 Task: Look for products in the category "American" from Organic Valley only.
Action: Mouse moved to (791, 311)
Screenshot: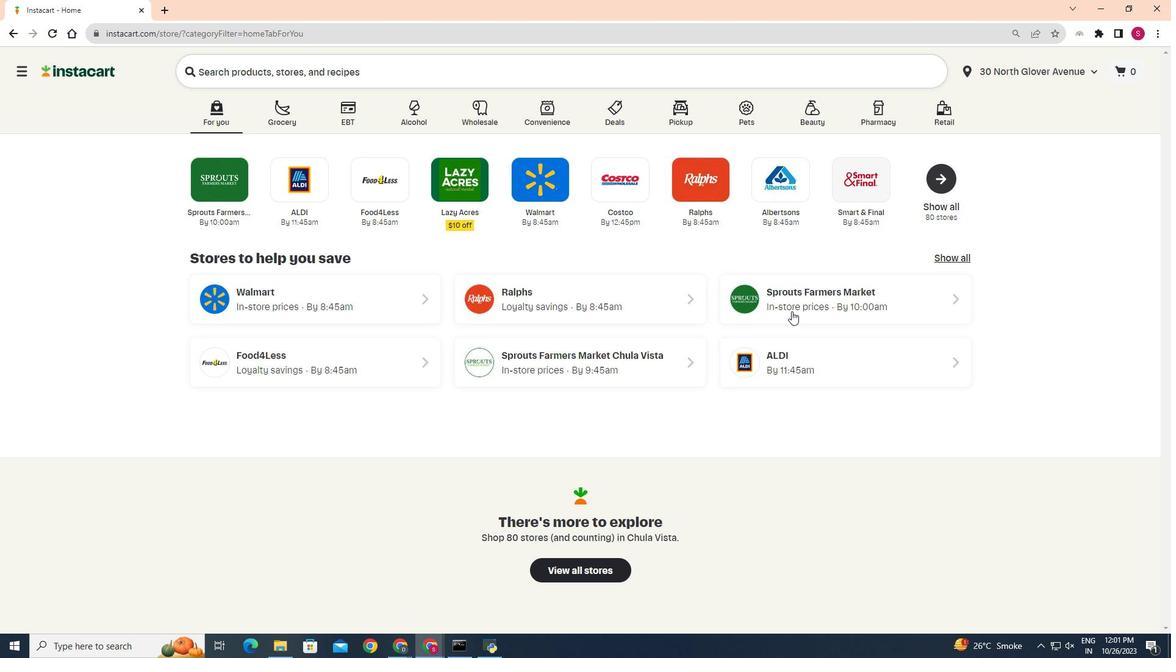 
Action: Mouse pressed left at (791, 311)
Screenshot: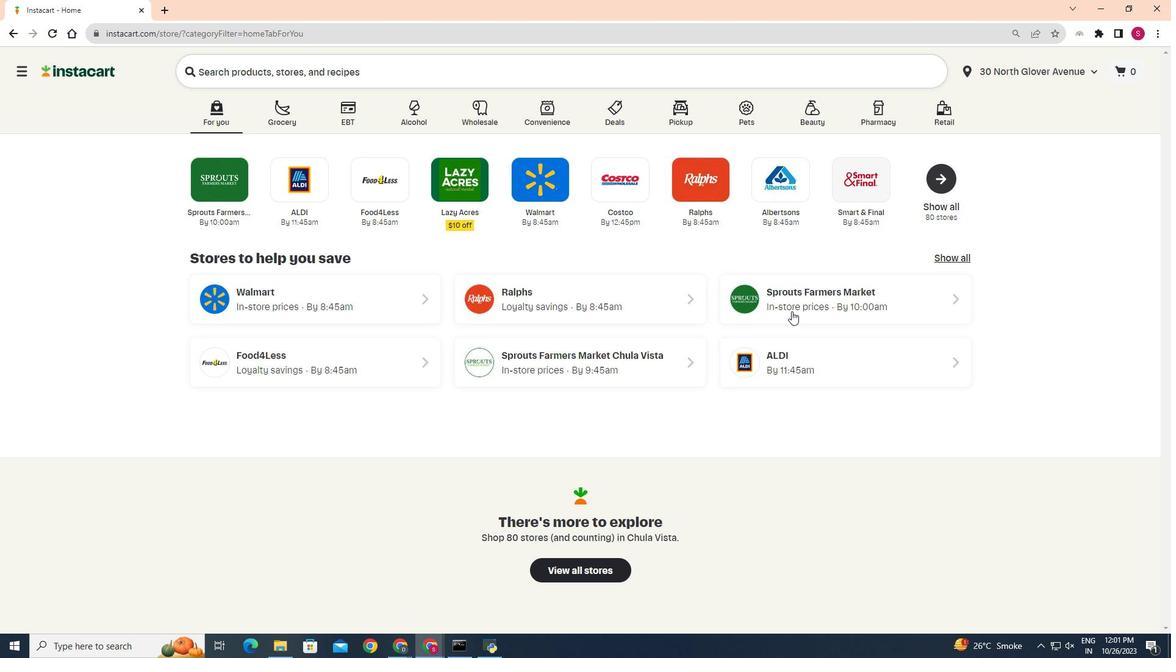 
Action: Mouse moved to (43, 512)
Screenshot: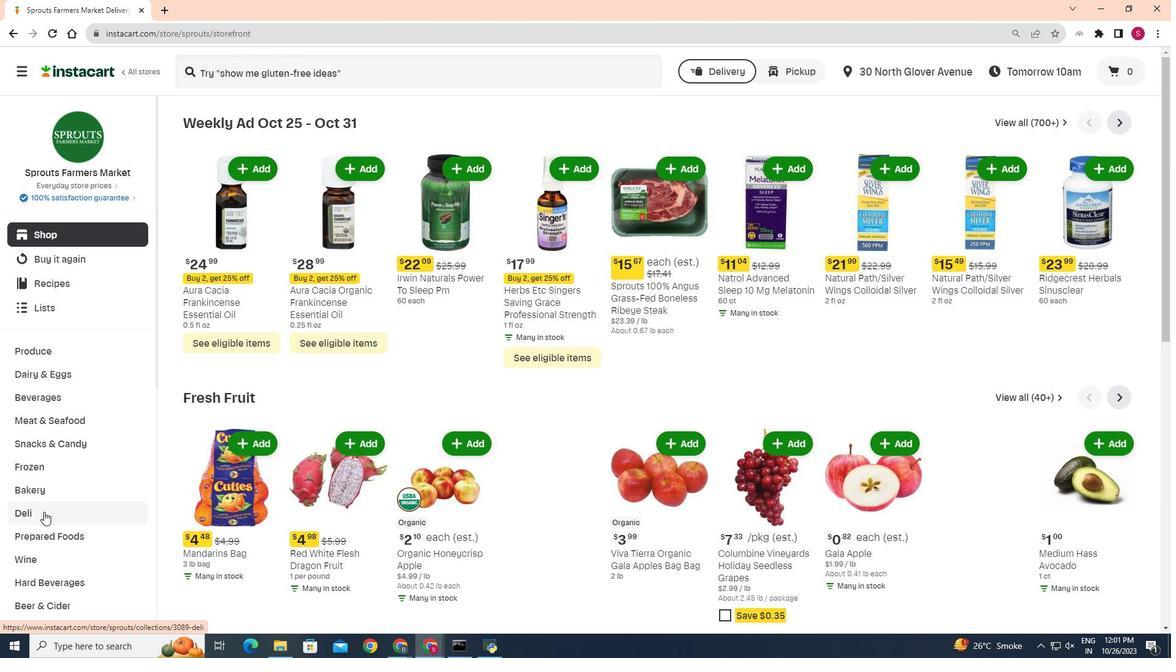 
Action: Mouse pressed left at (43, 512)
Screenshot: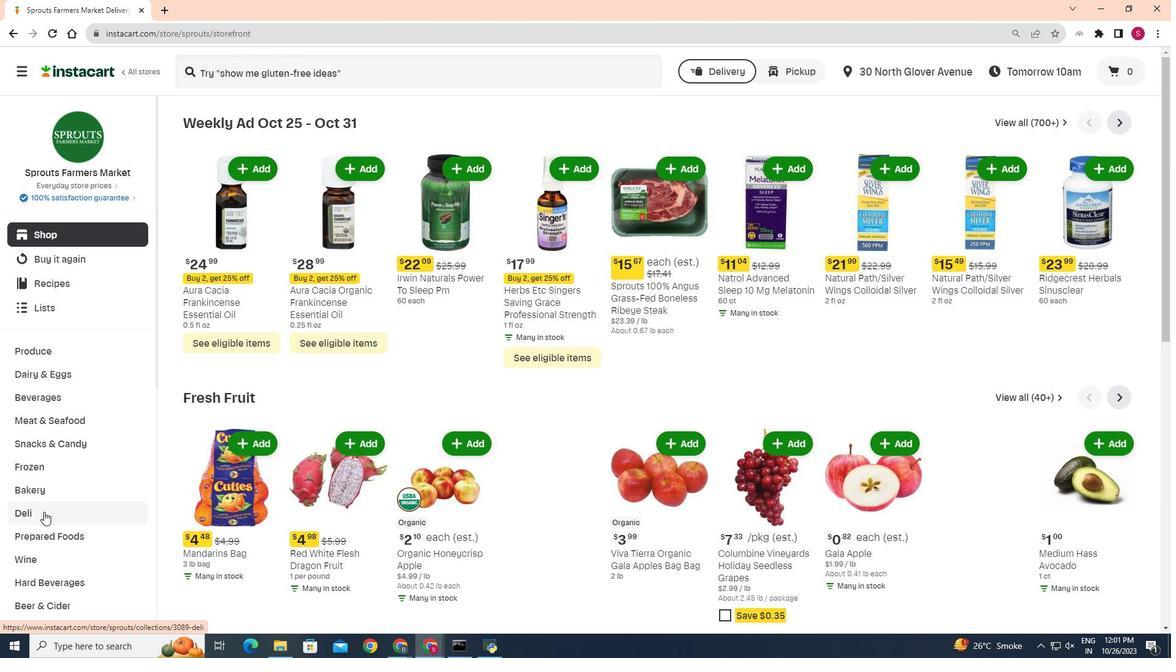 
Action: Mouse moved to (326, 147)
Screenshot: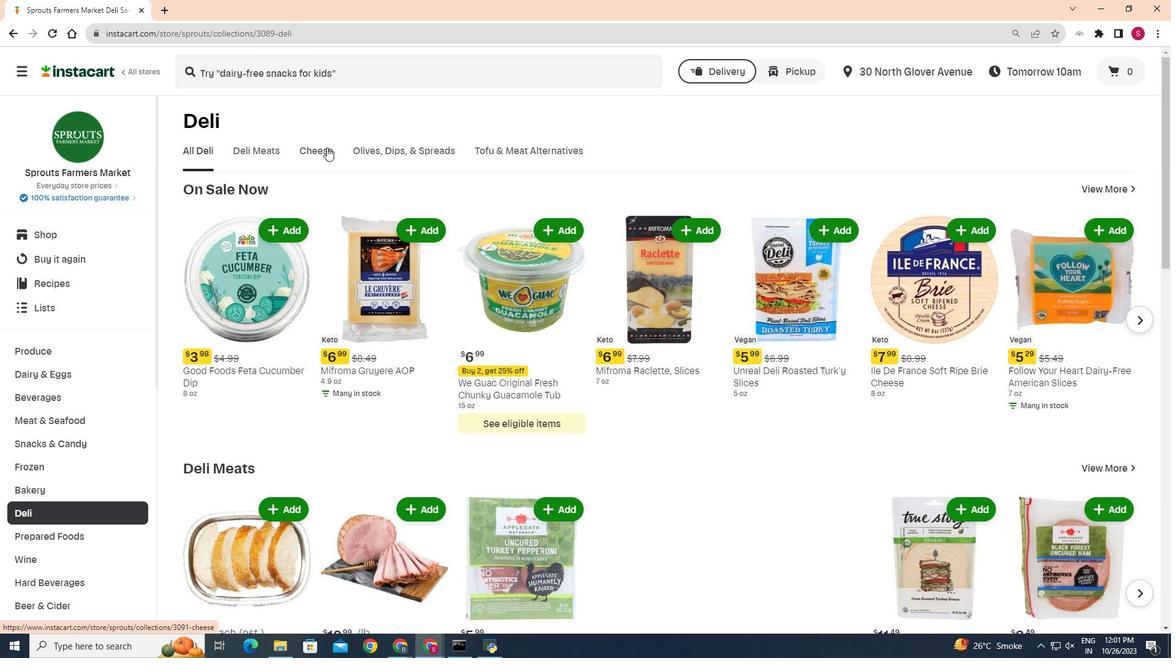 
Action: Mouse pressed left at (326, 147)
Screenshot: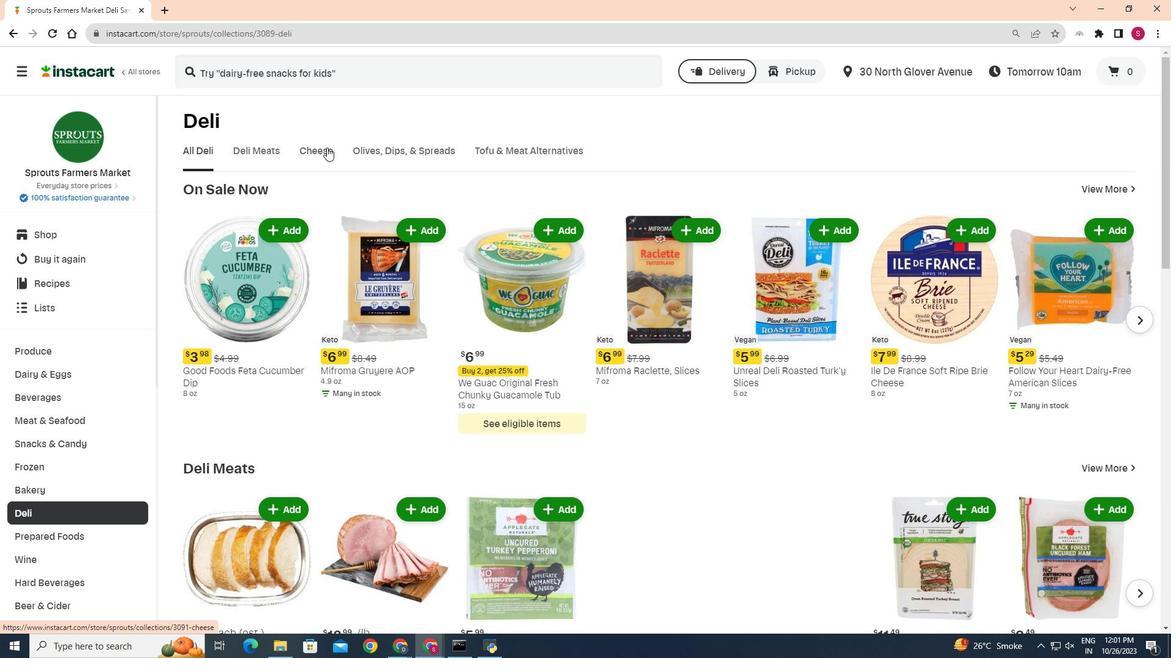 
Action: Mouse moved to (675, 190)
Screenshot: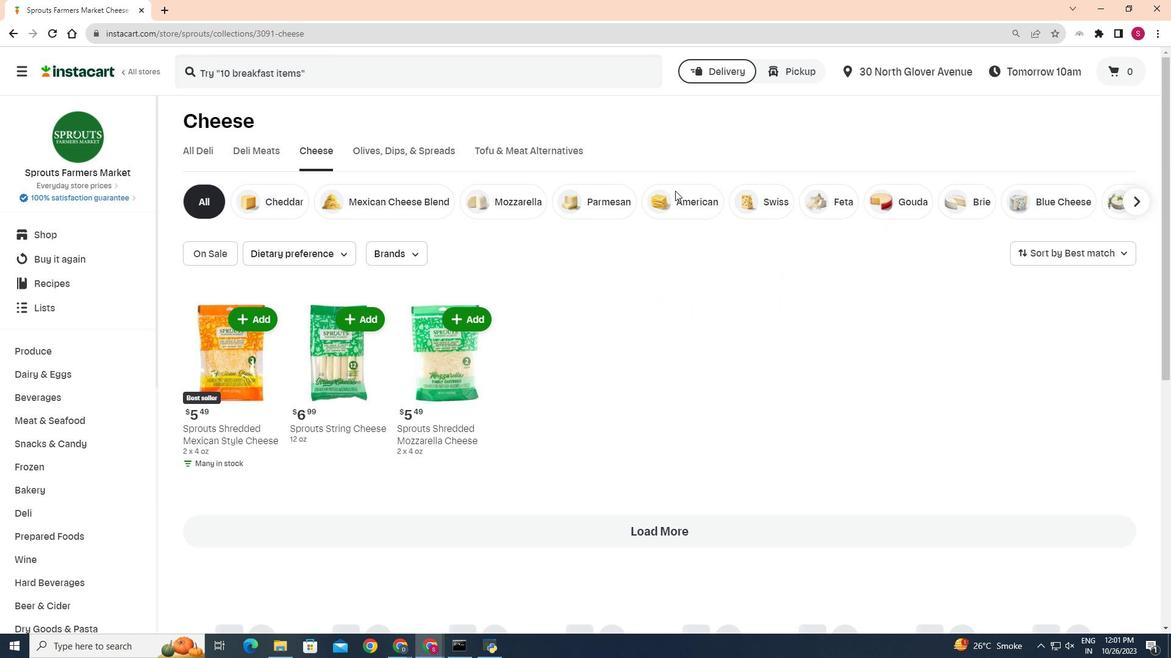 
Action: Mouse pressed left at (675, 190)
Screenshot: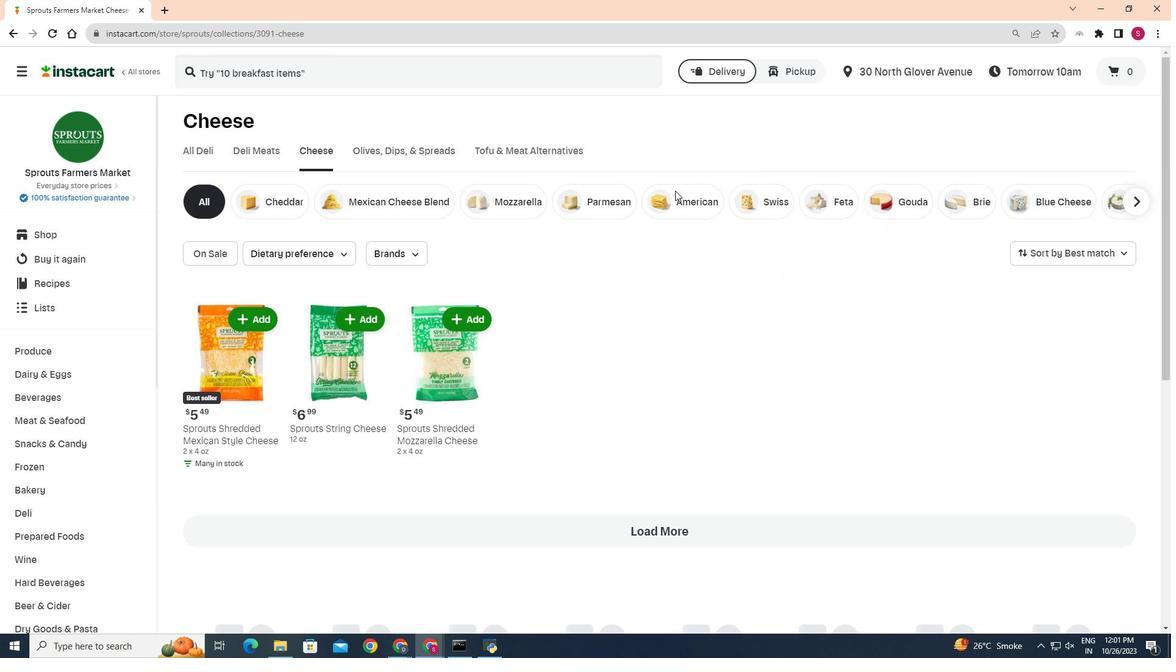 
Action: Mouse moved to (347, 252)
Screenshot: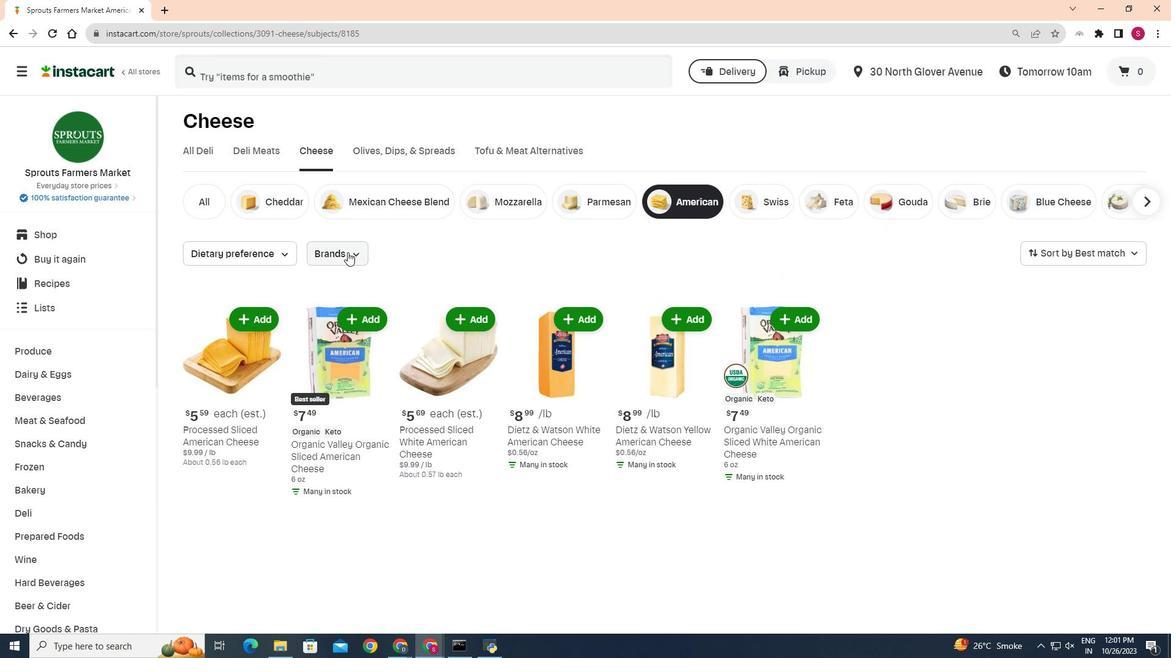 
Action: Mouse pressed left at (347, 252)
Screenshot: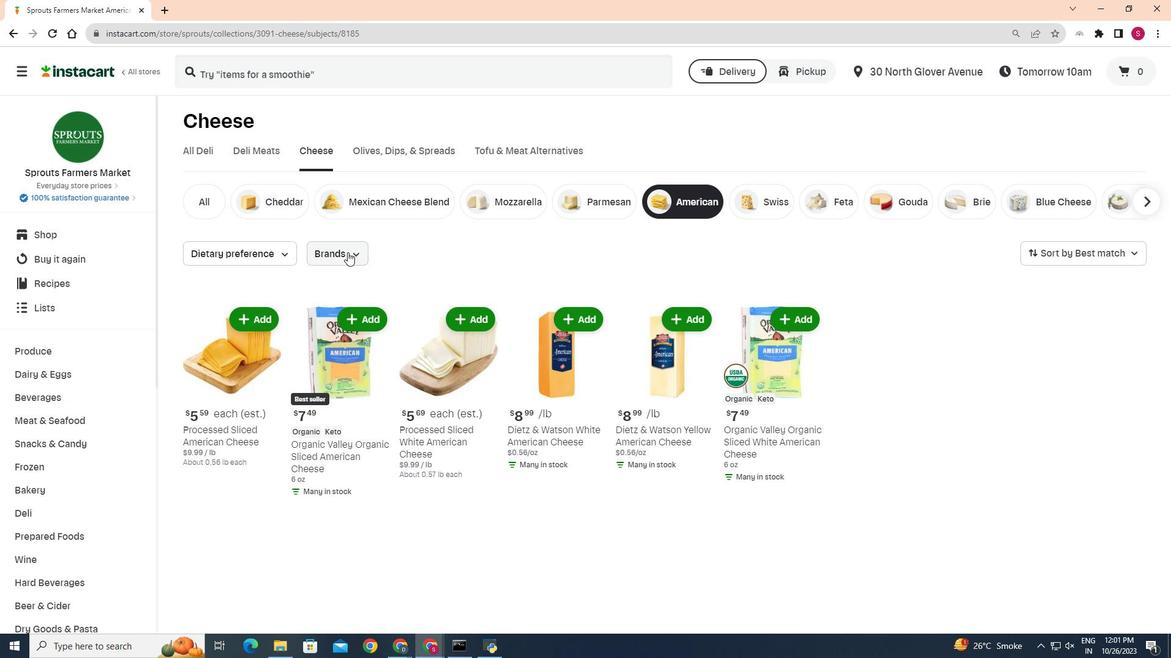 
Action: Mouse moved to (326, 287)
Screenshot: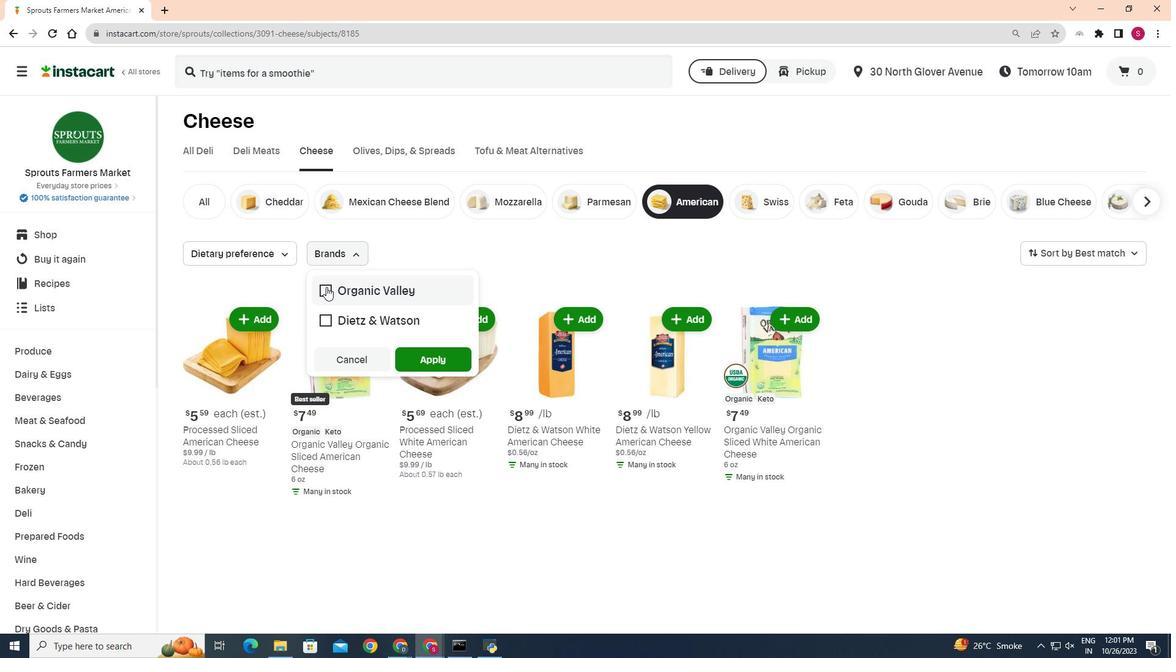 
Action: Mouse pressed left at (326, 287)
Screenshot: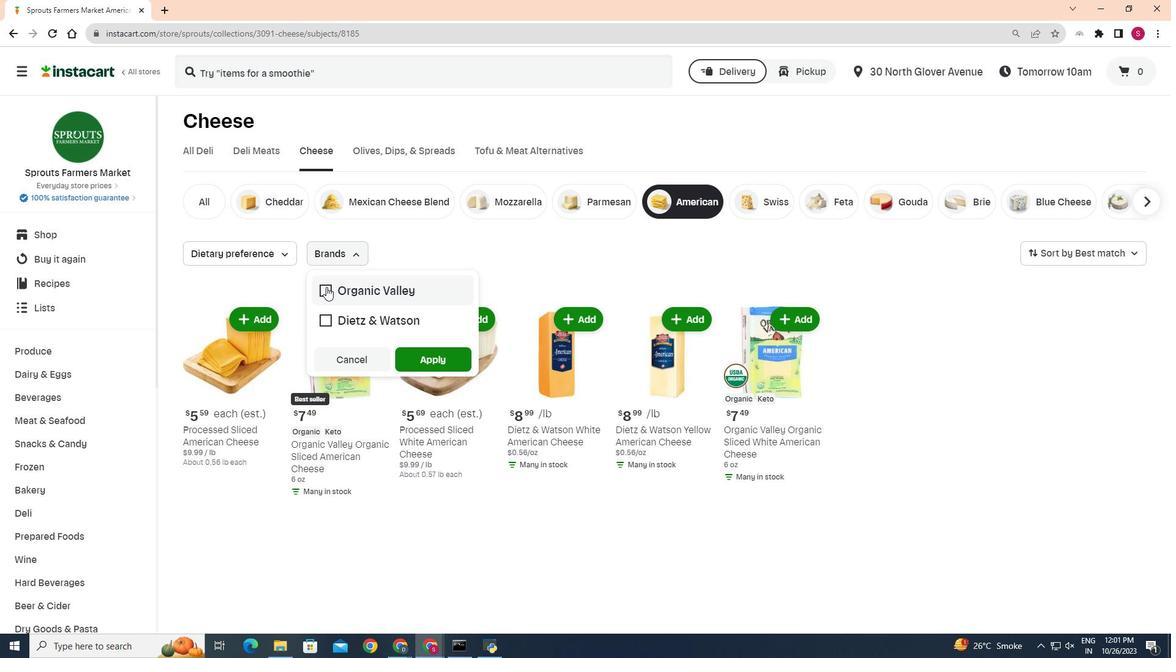 
Action: Mouse moved to (420, 356)
Screenshot: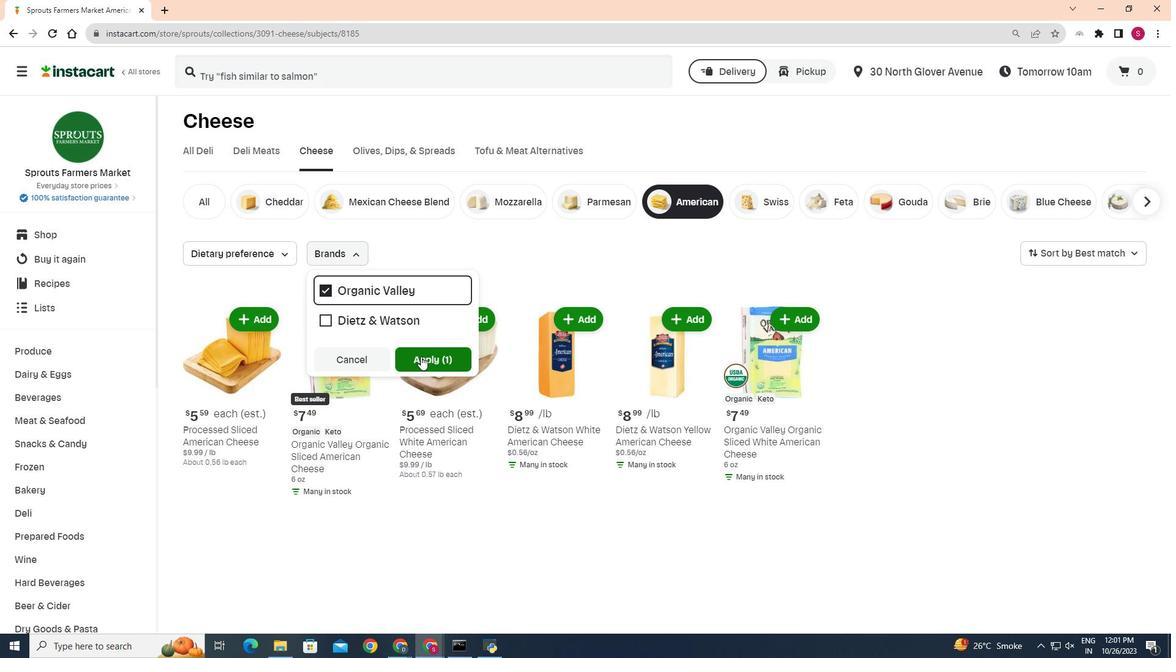 
Action: Mouse pressed left at (420, 356)
Screenshot: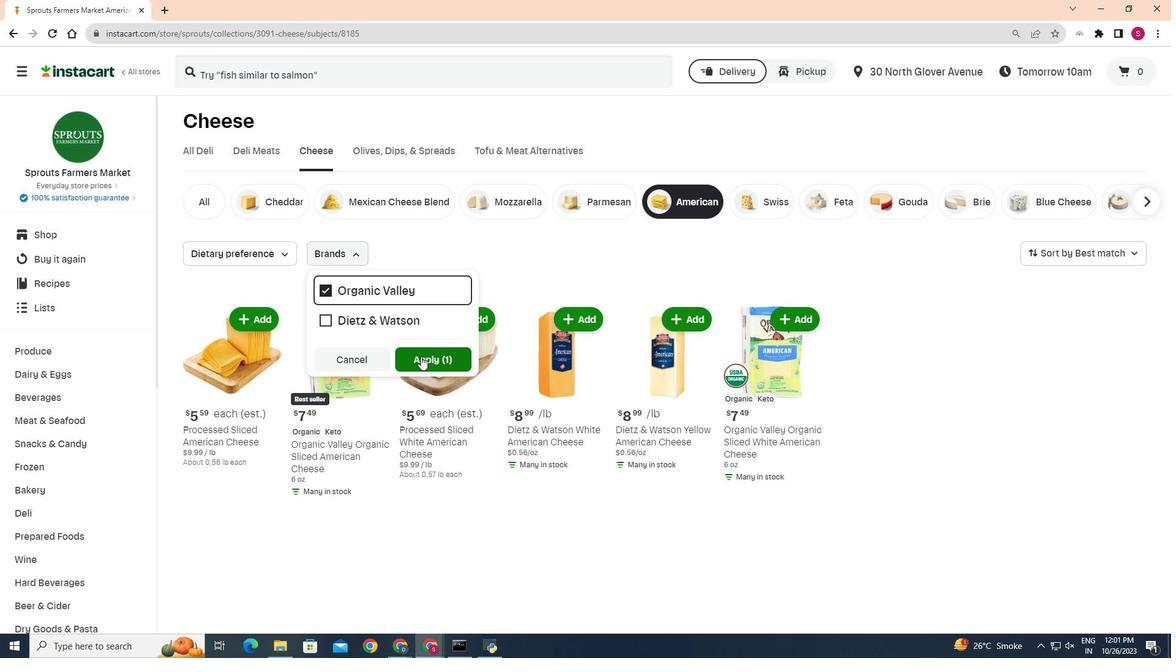 
Action: Mouse moved to (807, 385)
Screenshot: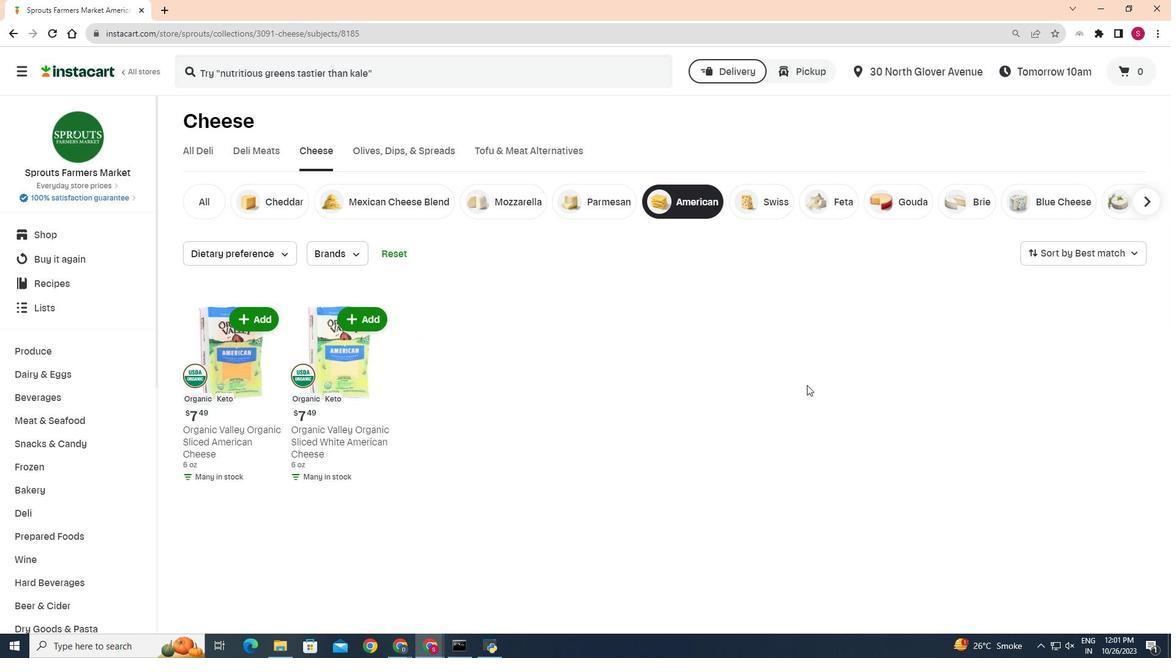 
